 Task: Search and join "We are HIRING" group.
Action: Mouse moved to (367, 88)
Screenshot: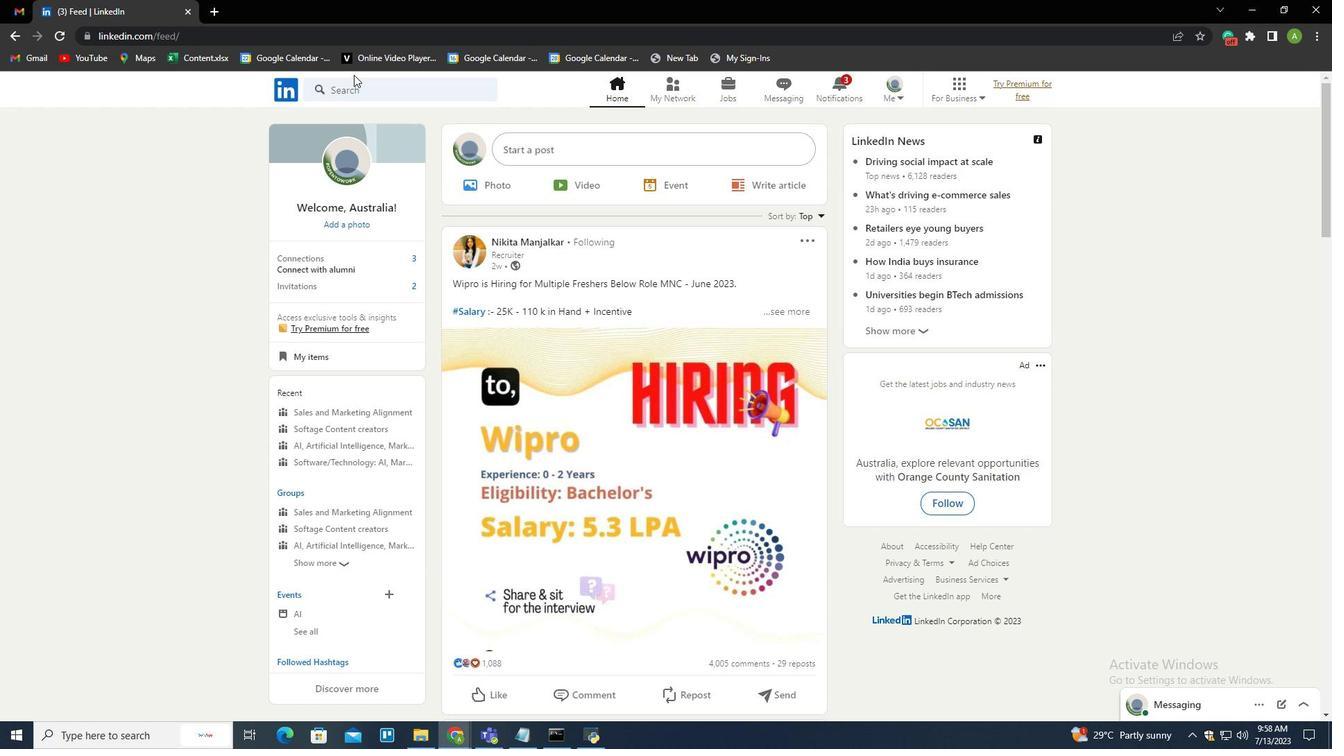 
Action: Mouse pressed left at (367, 88)
Screenshot: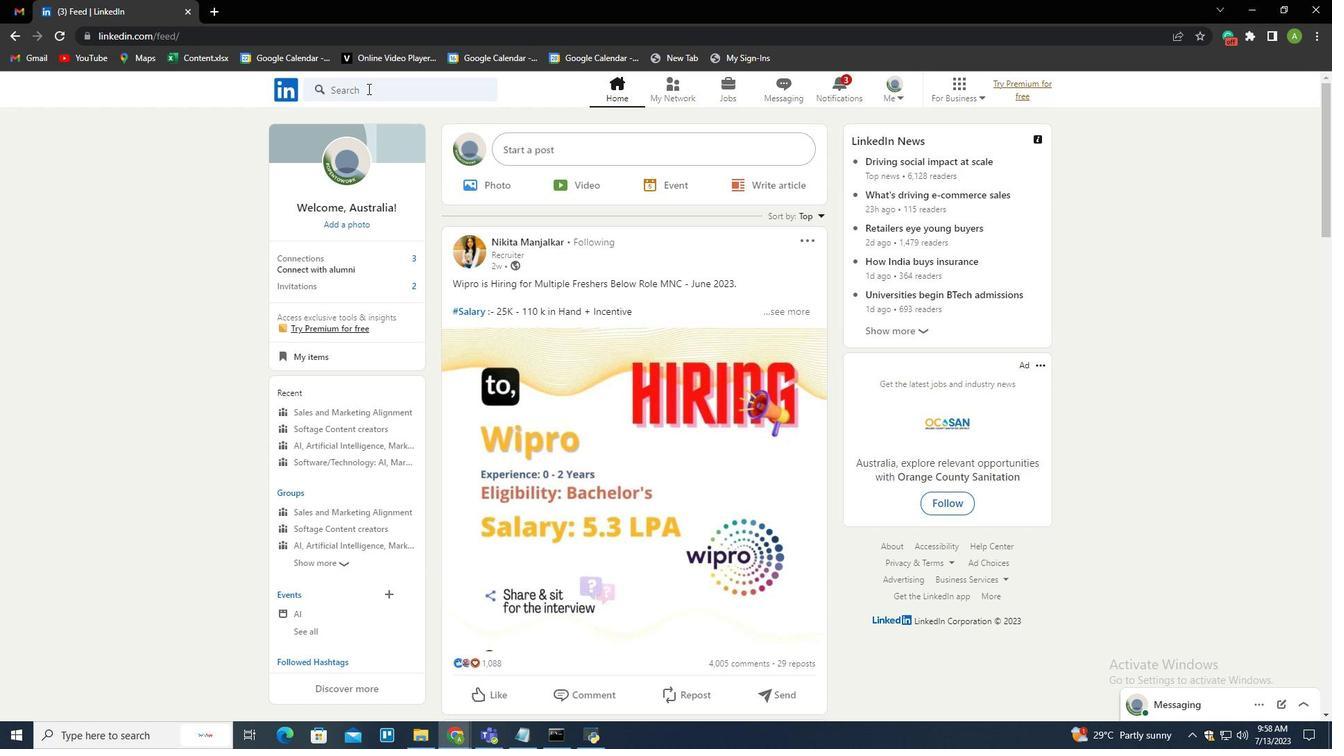
Action: Mouse moved to (373, 206)
Screenshot: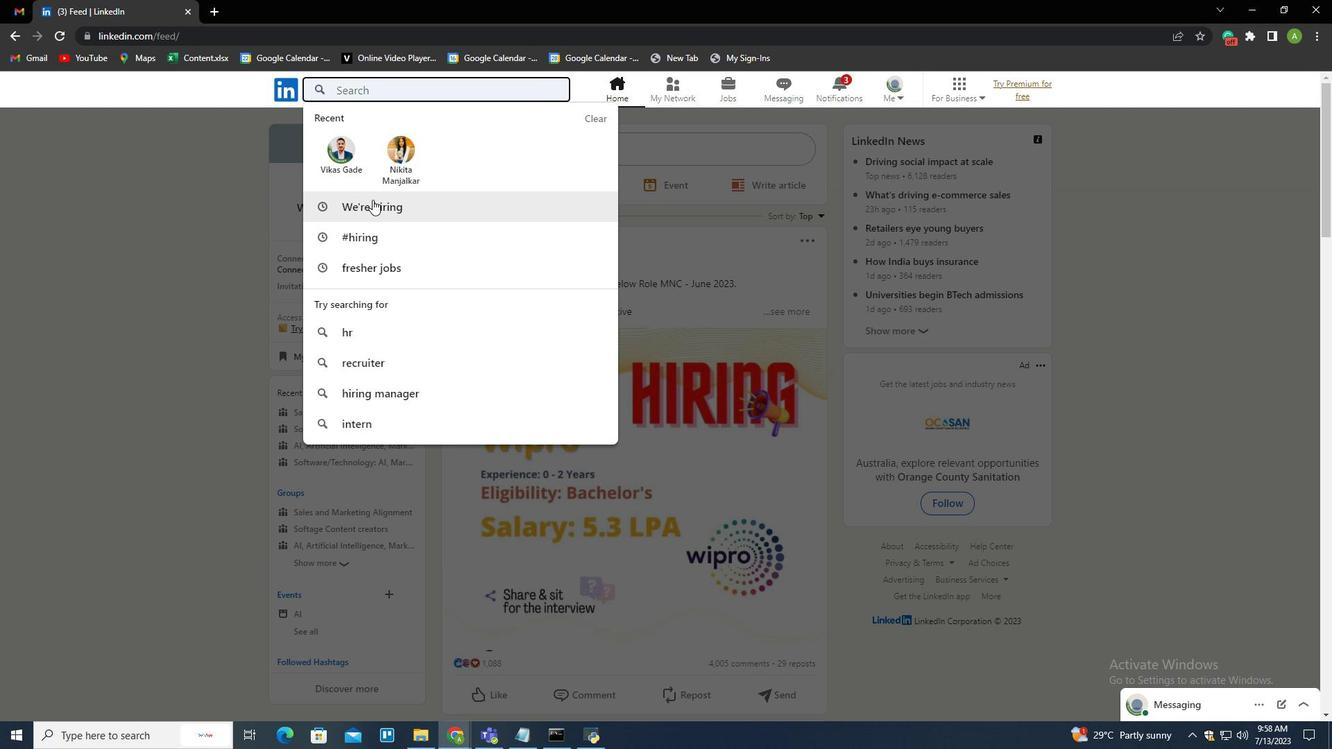 
Action: Mouse pressed left at (373, 206)
Screenshot: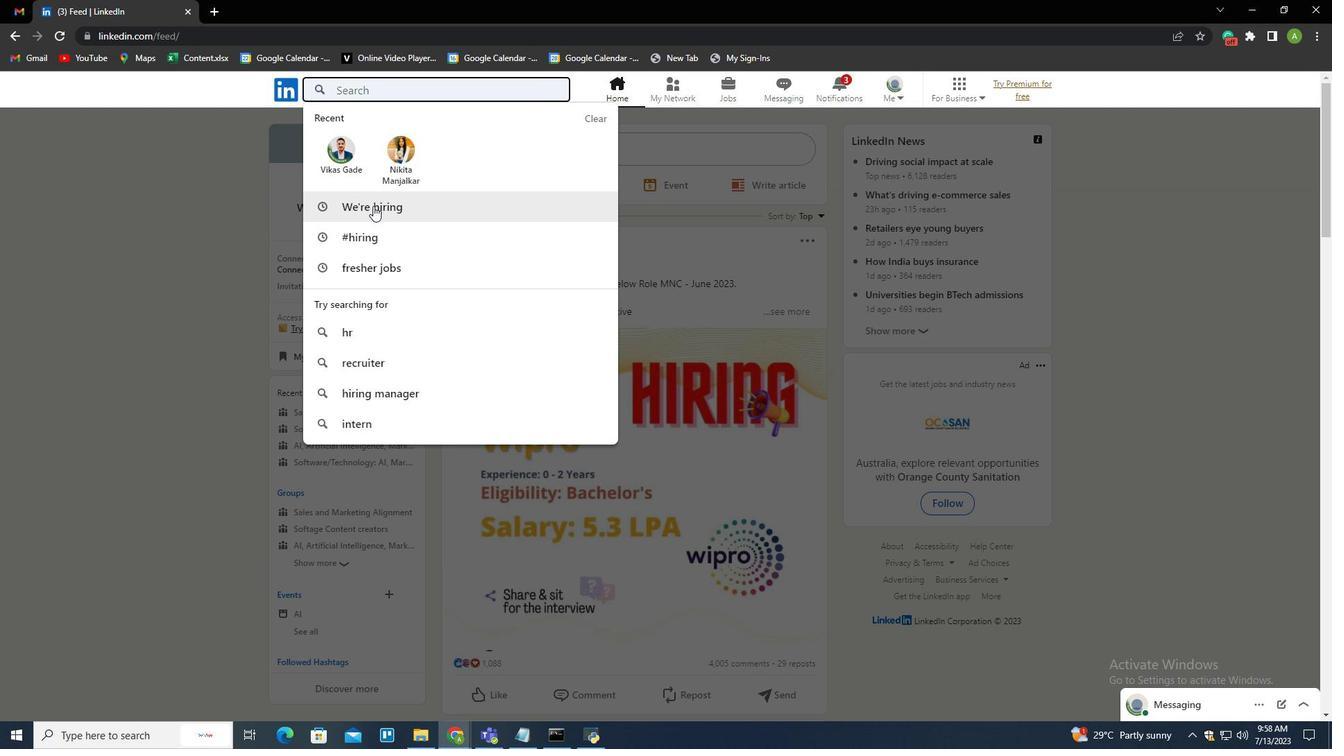 
Action: Mouse moved to (449, 128)
Screenshot: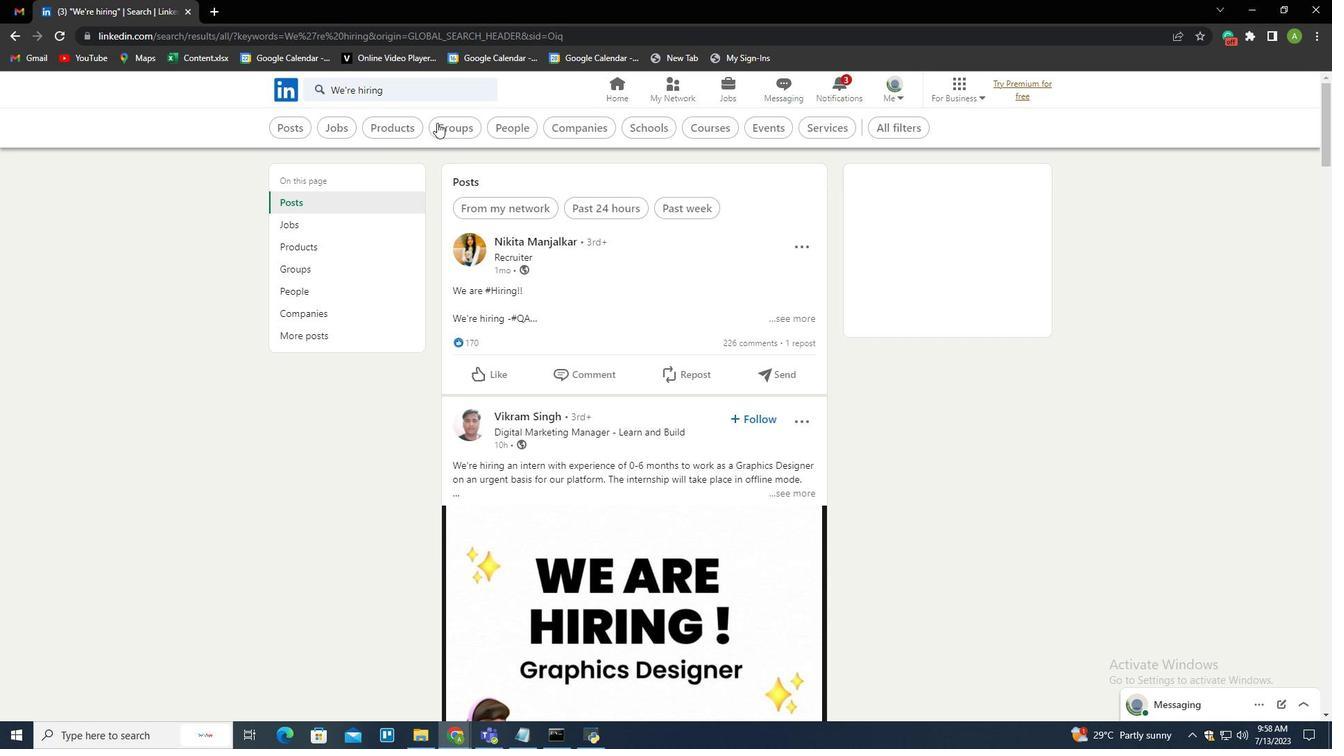 
Action: Mouse pressed left at (449, 128)
Screenshot: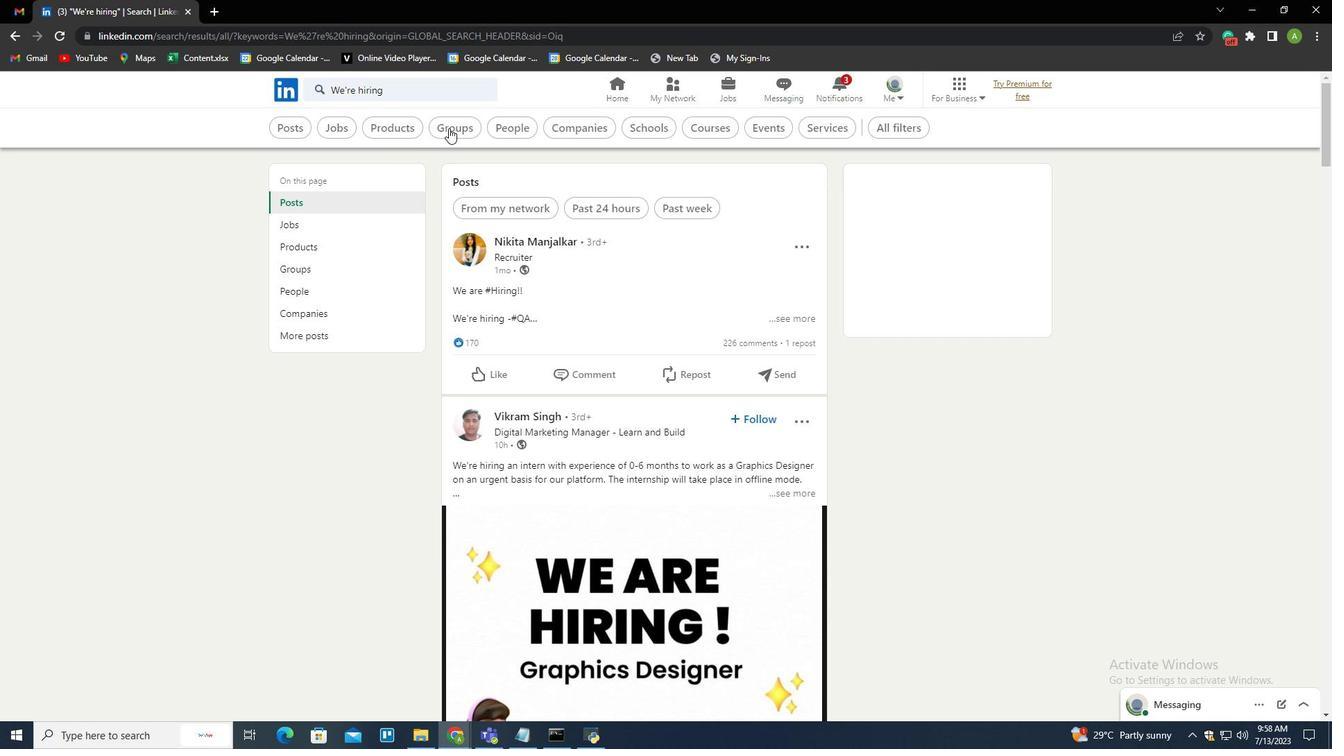 
Action: Mouse pressed left at (449, 128)
Screenshot: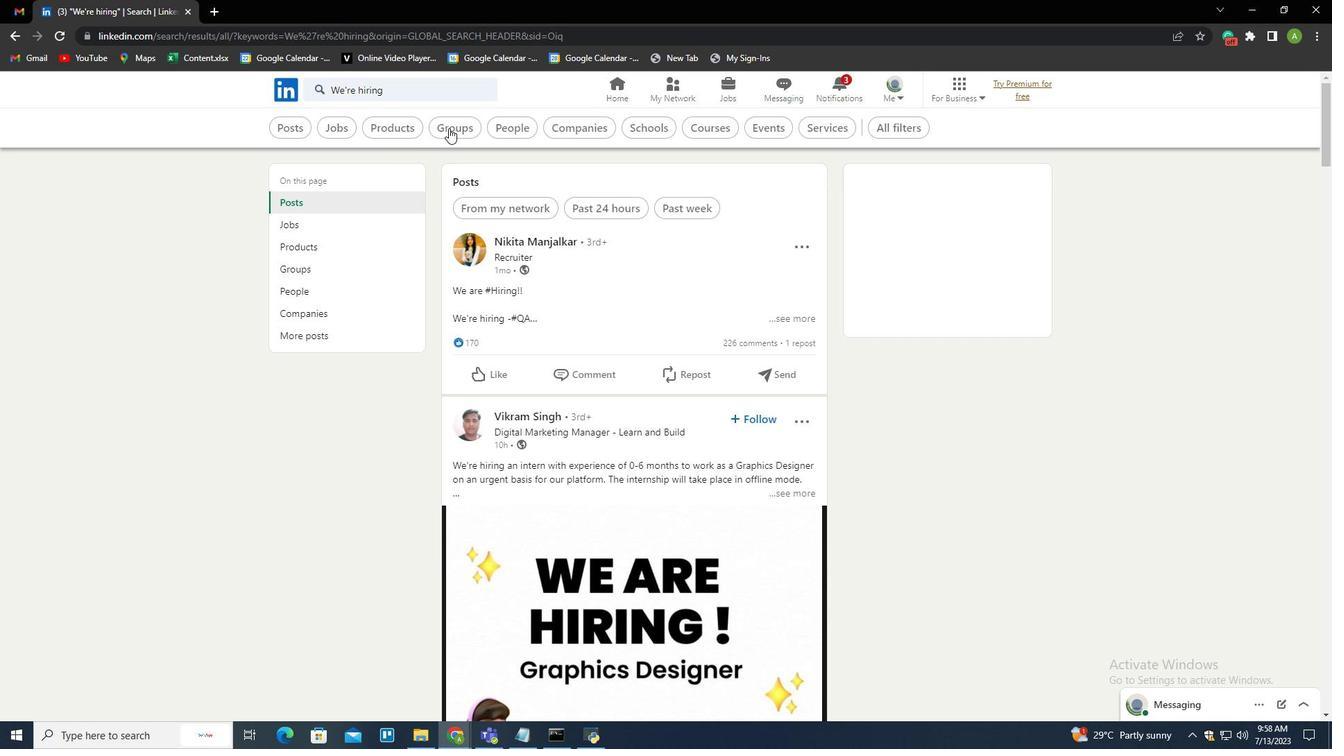 
Action: Mouse moved to (790, 276)
Screenshot: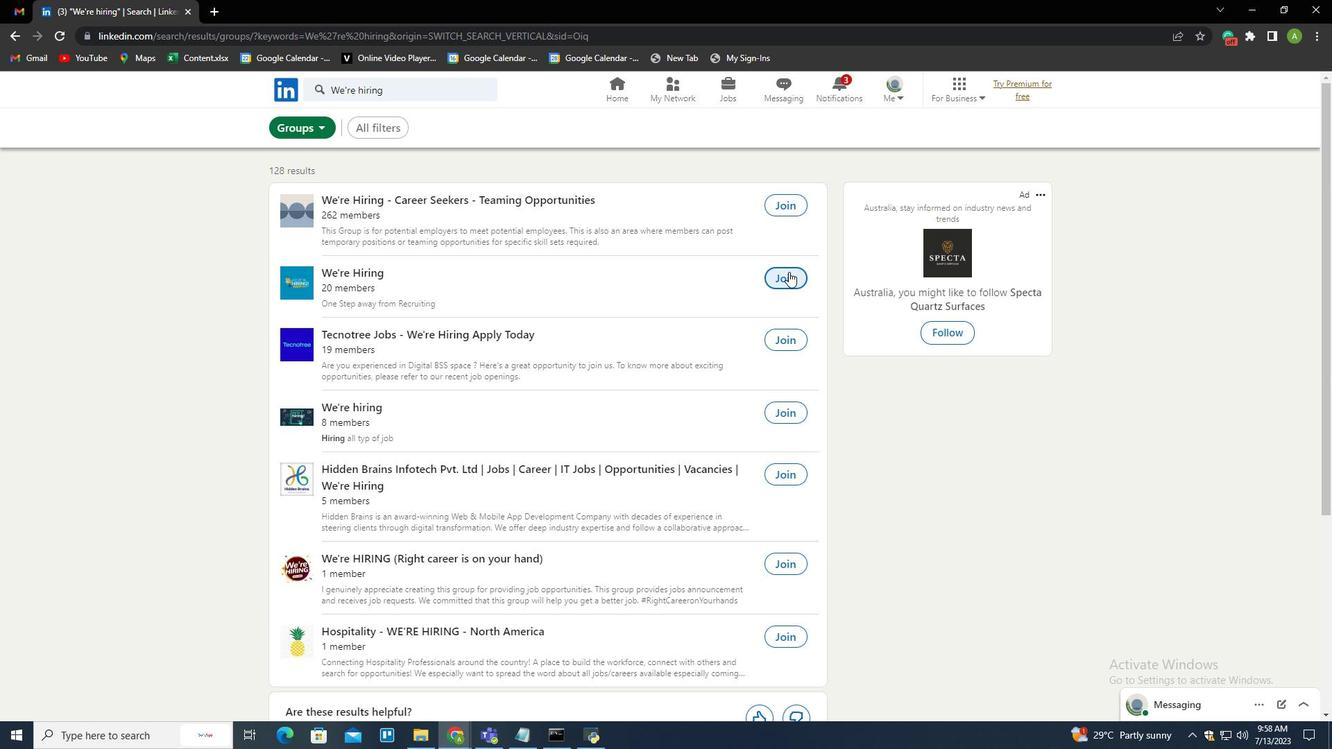 
Action: Mouse pressed left at (790, 276)
Screenshot: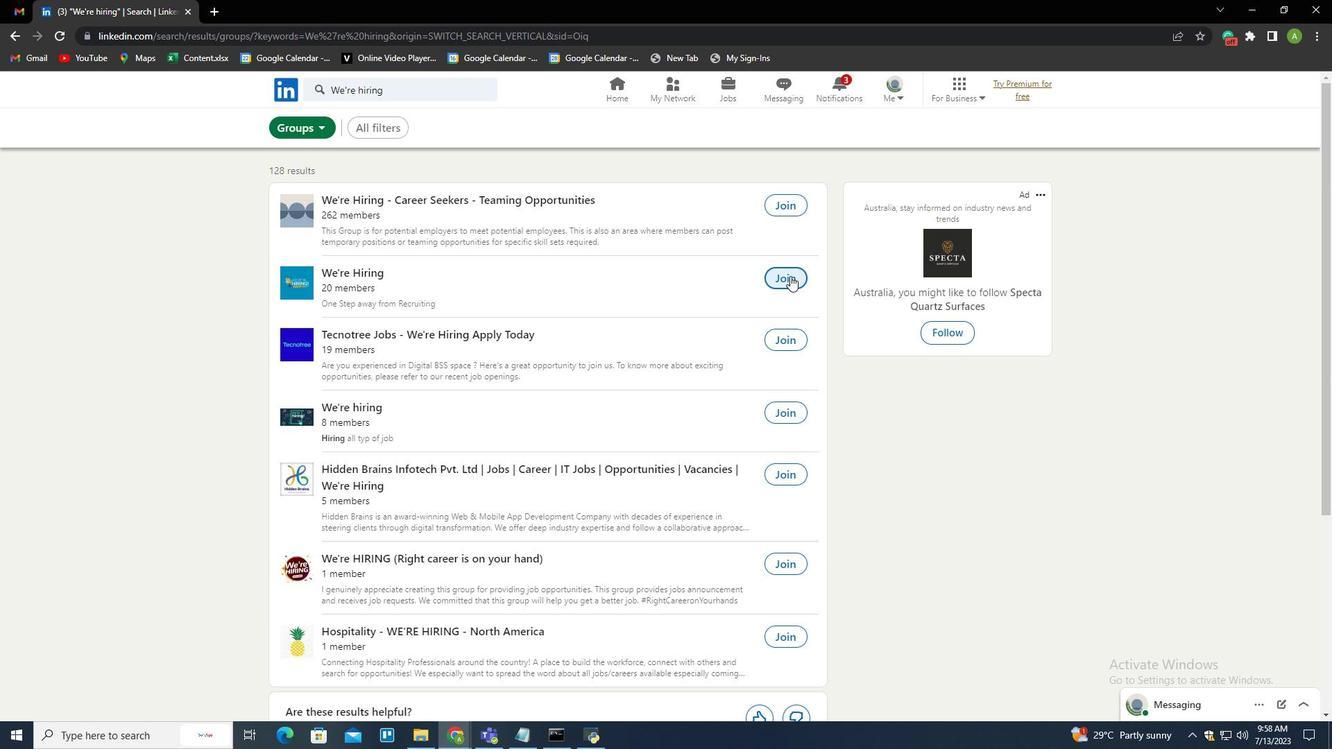 
